 Task: Open a blank sheet, save the file as Natalie Add the quote 'The only person you are destined to become is the person you decide to be.'The only person you are destined to become is the person you decide to be.  Apply font style Apply font style Juice ITC and font size 22 Align the text to the Left .Change the text color to  Tan
Action: Mouse moved to (26, 22)
Screenshot: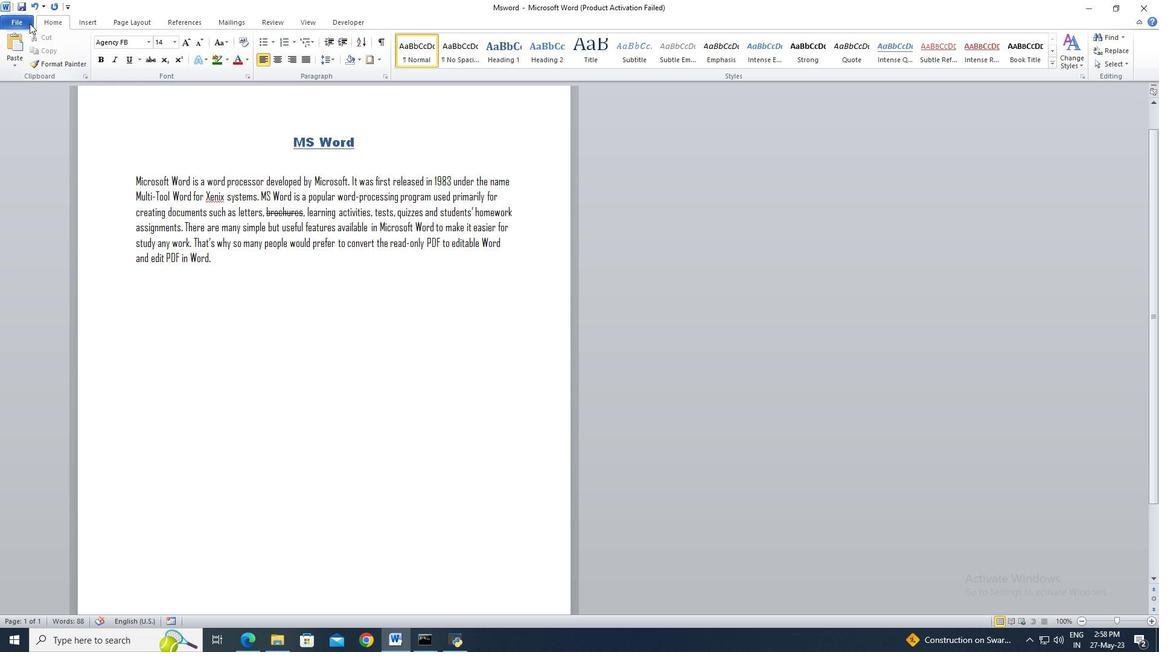 
Action: Mouse pressed left at (26, 22)
Screenshot: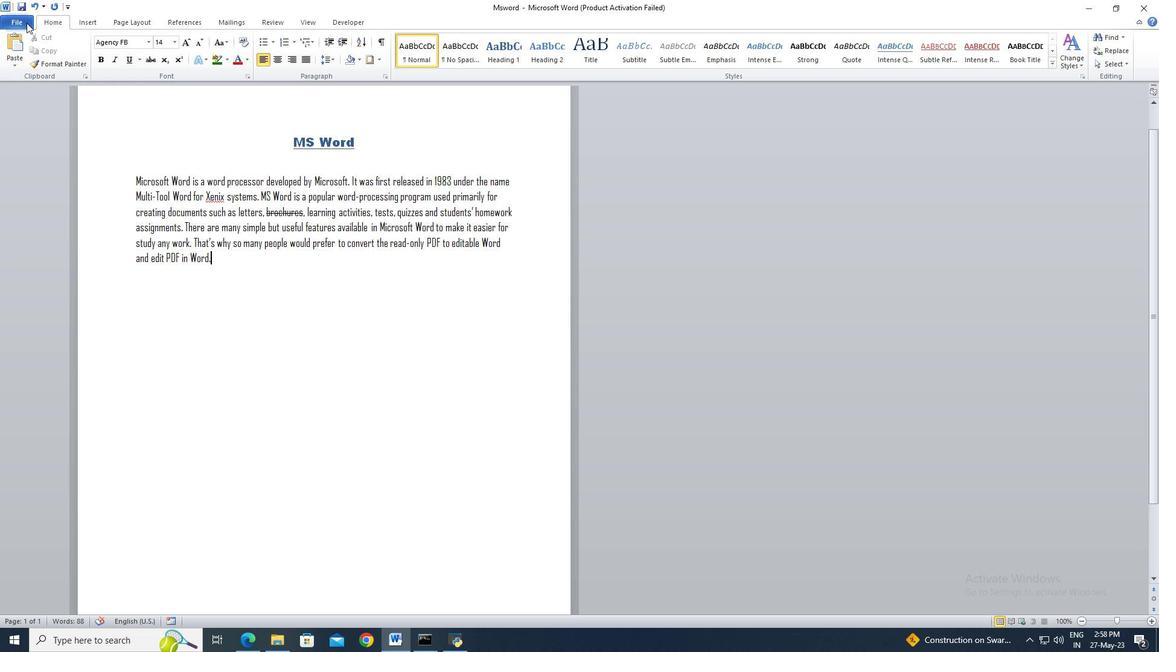 
Action: Mouse moved to (39, 153)
Screenshot: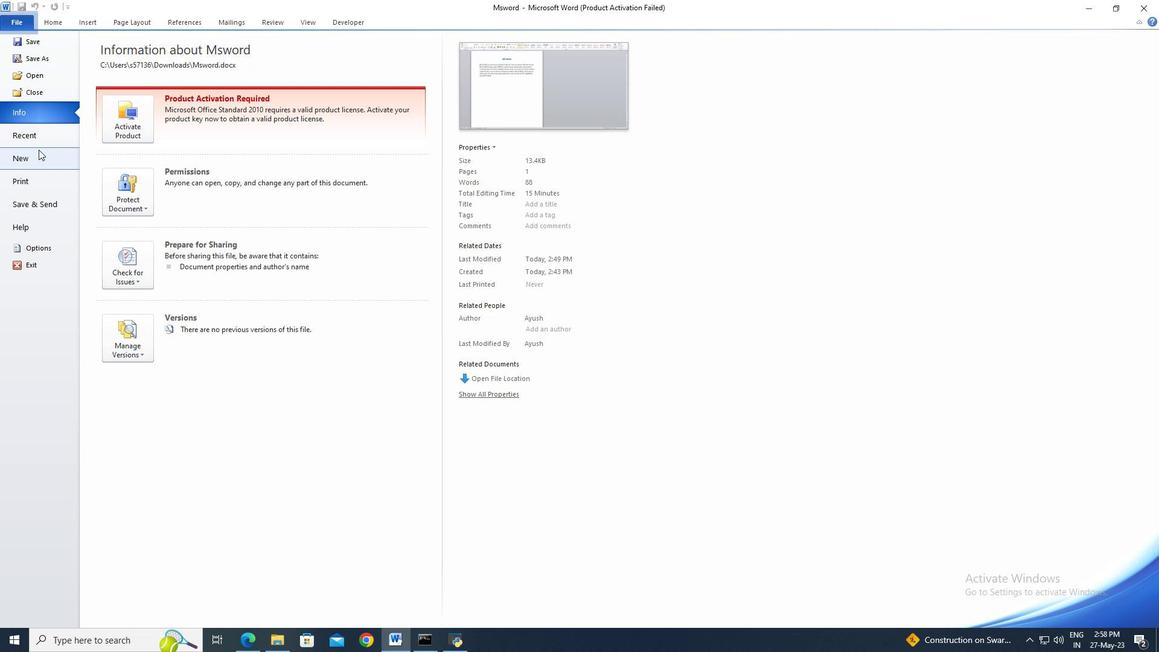 
Action: Mouse pressed left at (39, 153)
Screenshot: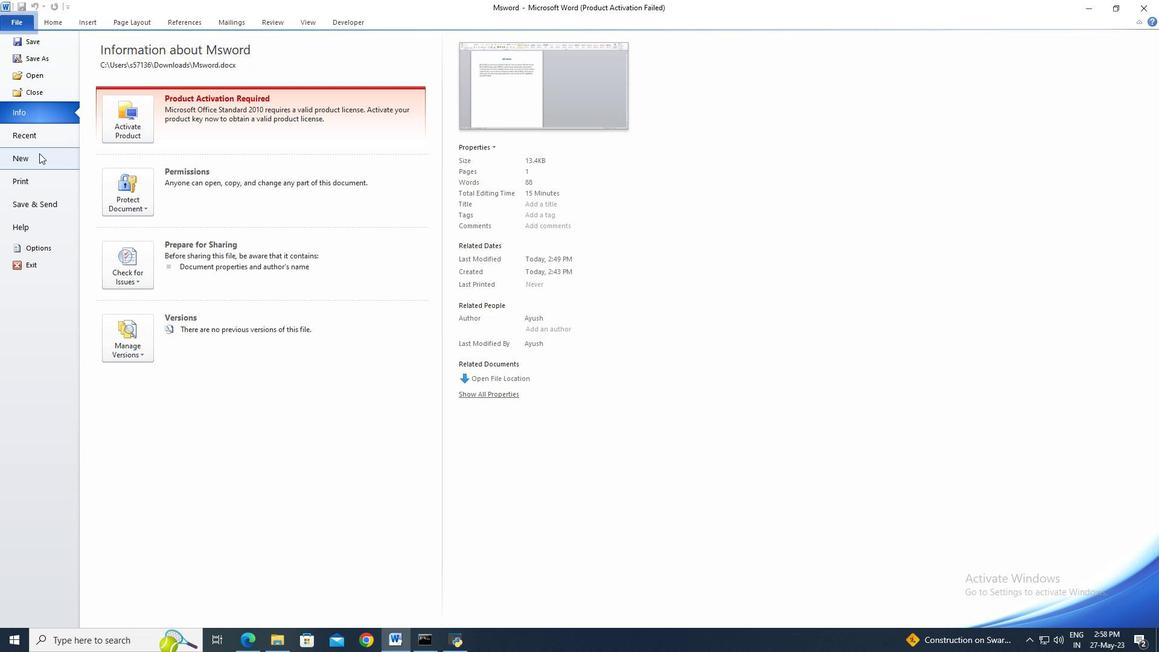 
Action: Mouse moved to (589, 295)
Screenshot: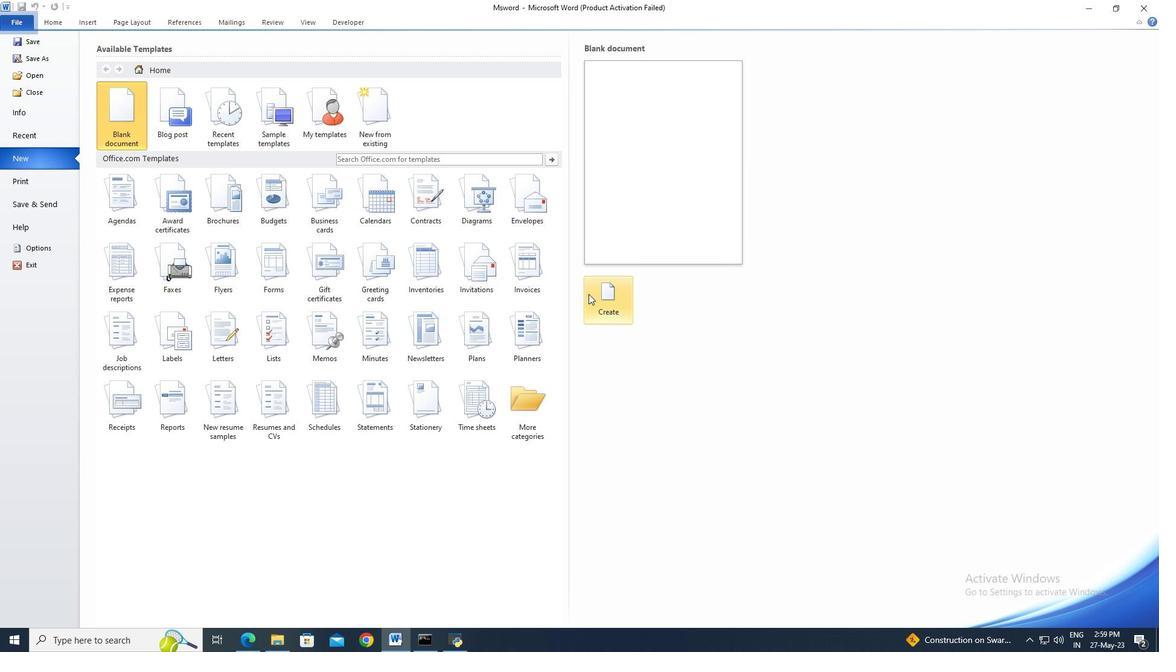 
Action: Mouse pressed left at (589, 295)
Screenshot: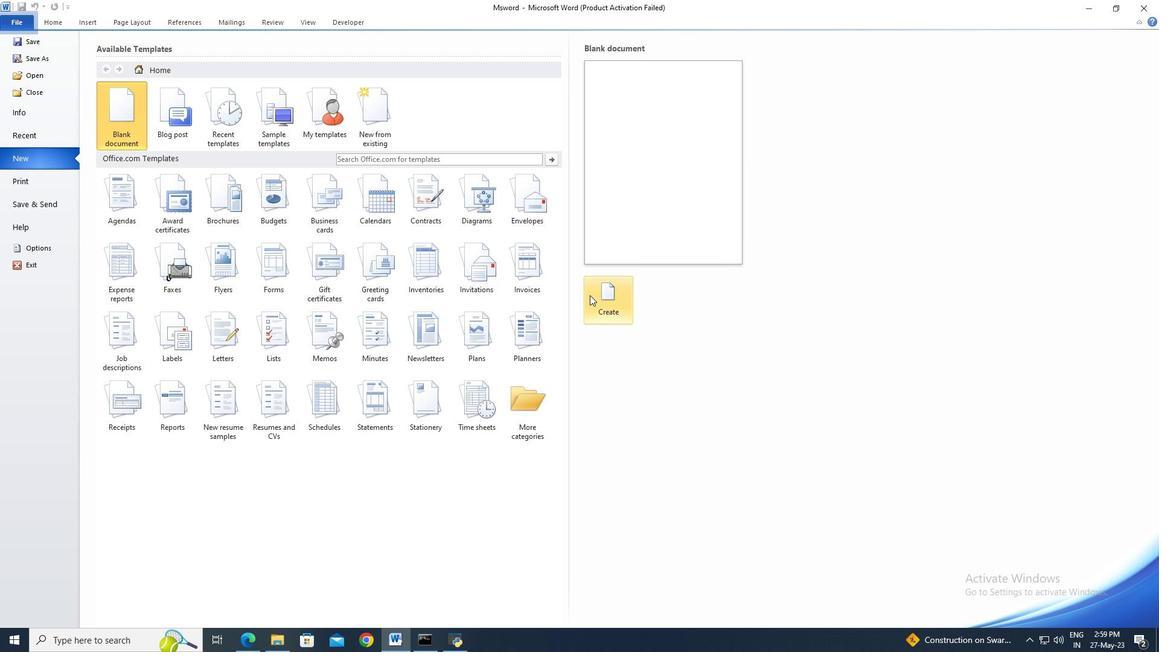 
Action: Mouse moved to (28, 27)
Screenshot: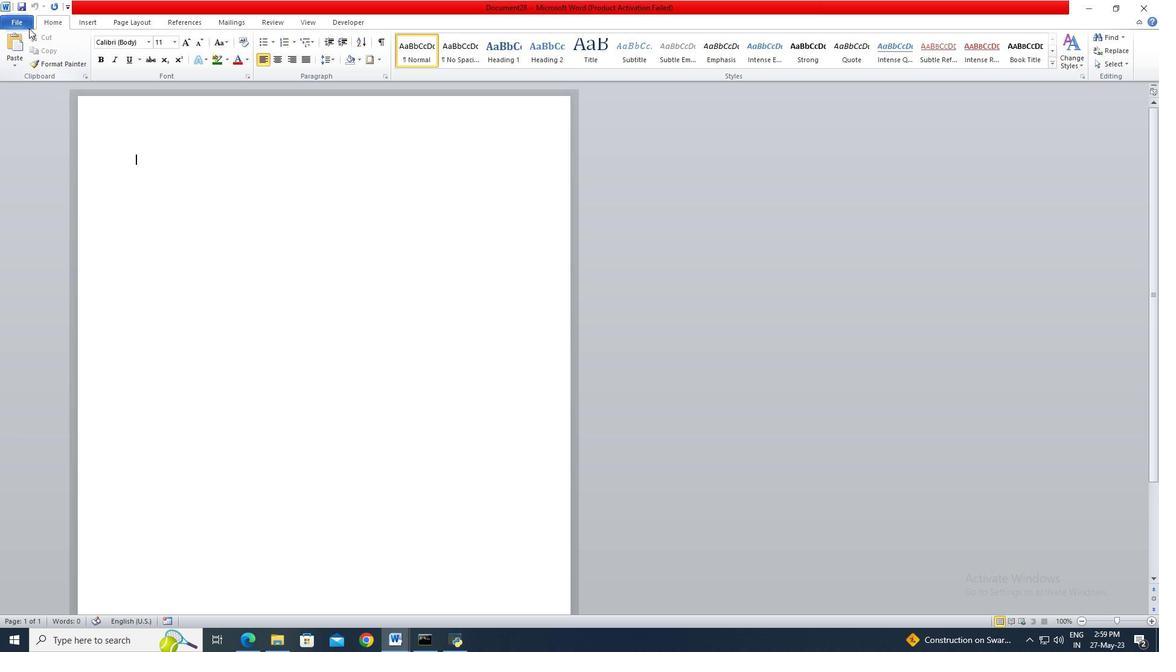 
Action: Mouse pressed left at (28, 27)
Screenshot: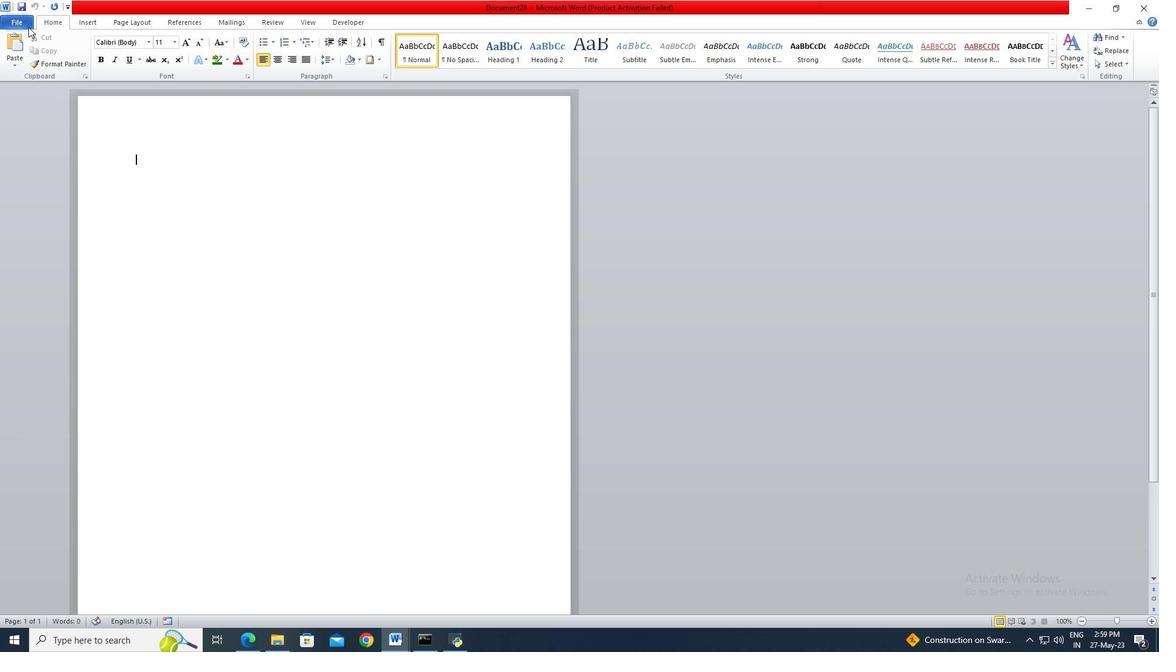 
Action: Mouse moved to (33, 53)
Screenshot: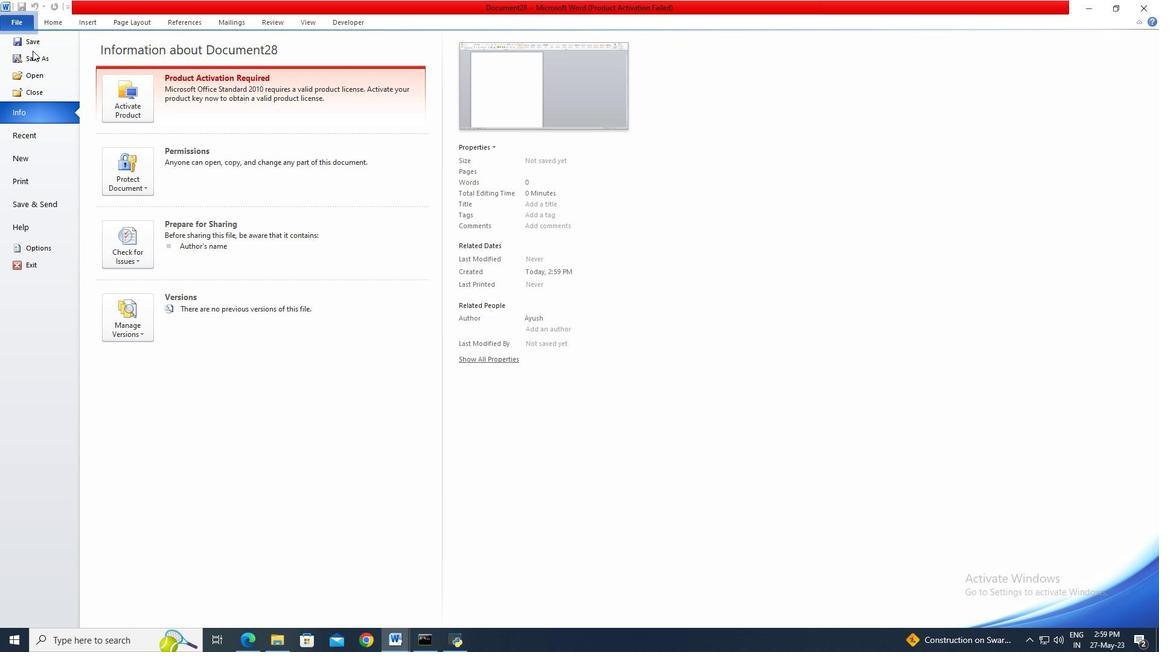 
Action: Mouse pressed left at (33, 53)
Screenshot: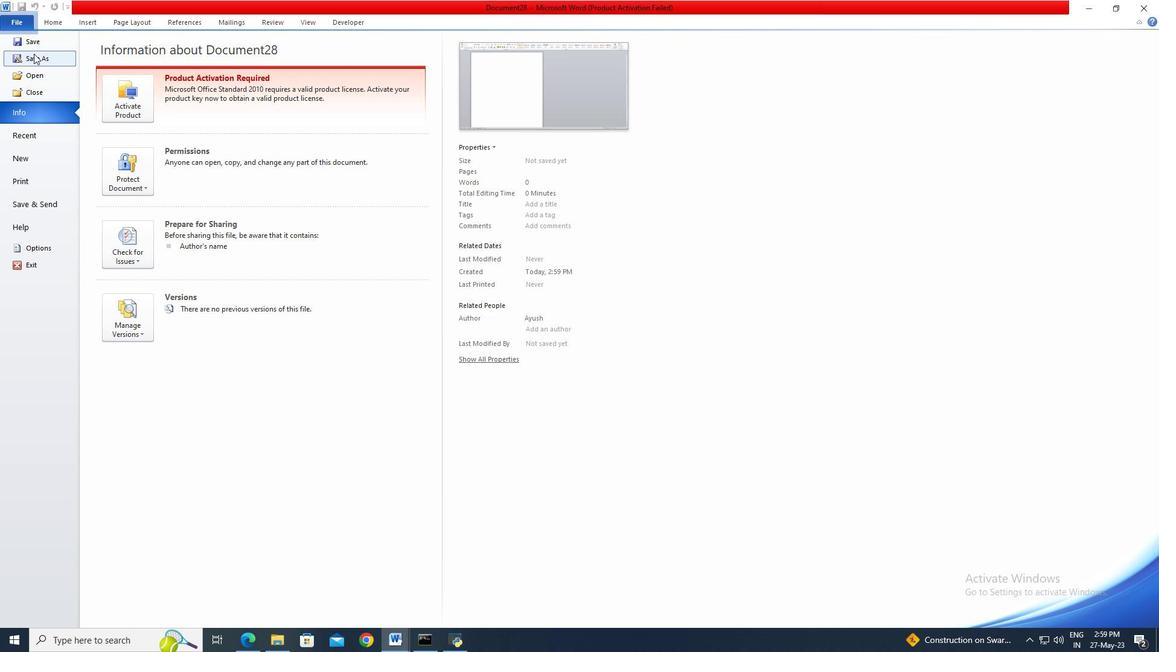 
Action: Mouse moved to (47, 128)
Screenshot: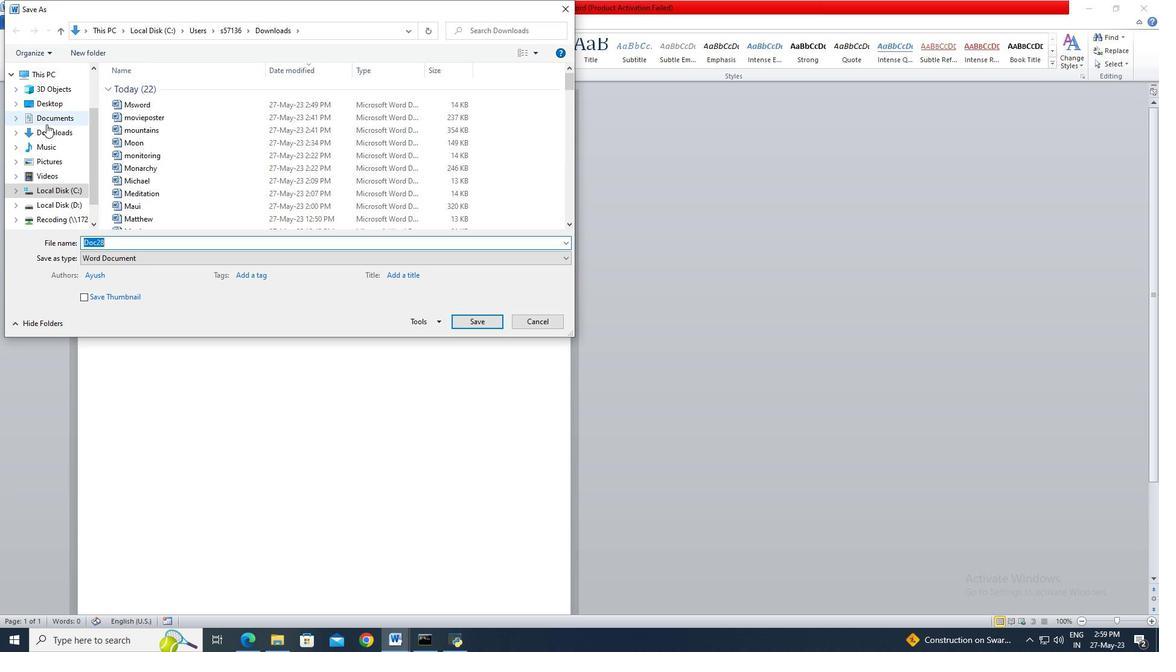 
Action: Mouse pressed left at (47, 128)
Screenshot: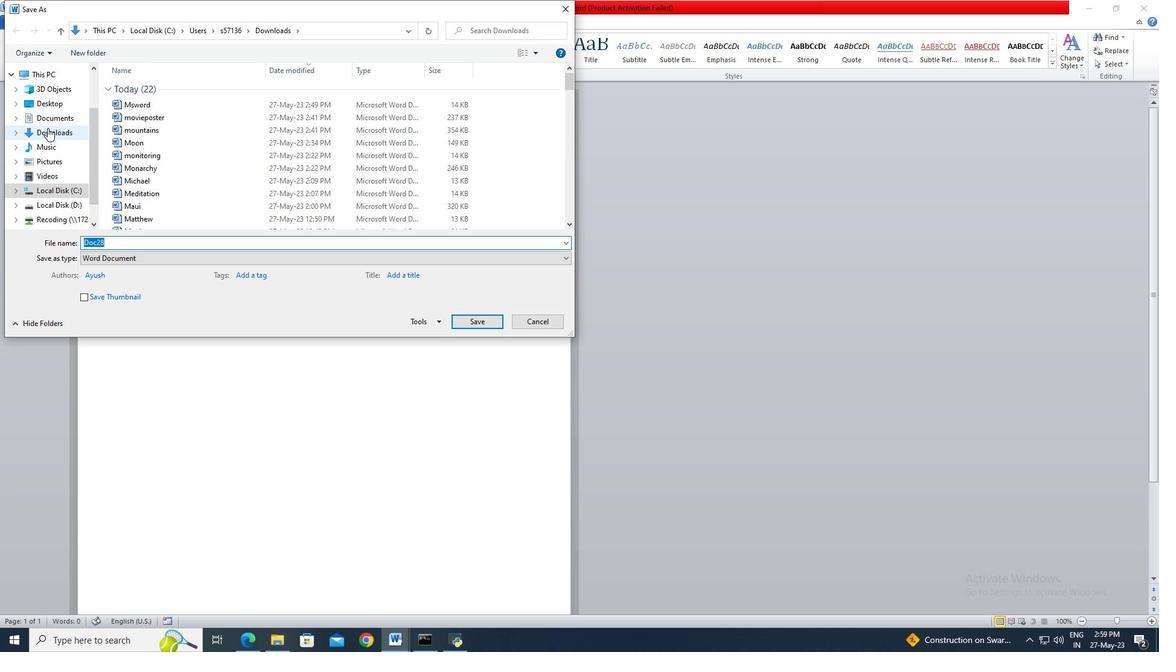 
Action: Mouse moved to (109, 241)
Screenshot: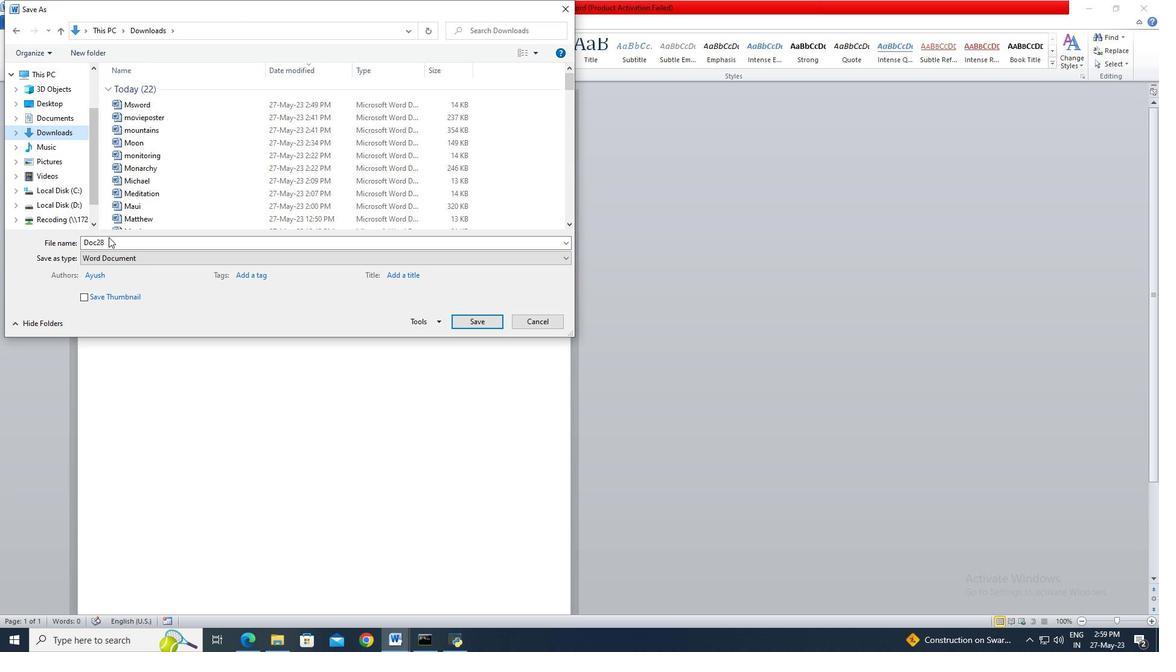 
Action: Mouse pressed left at (109, 241)
Screenshot: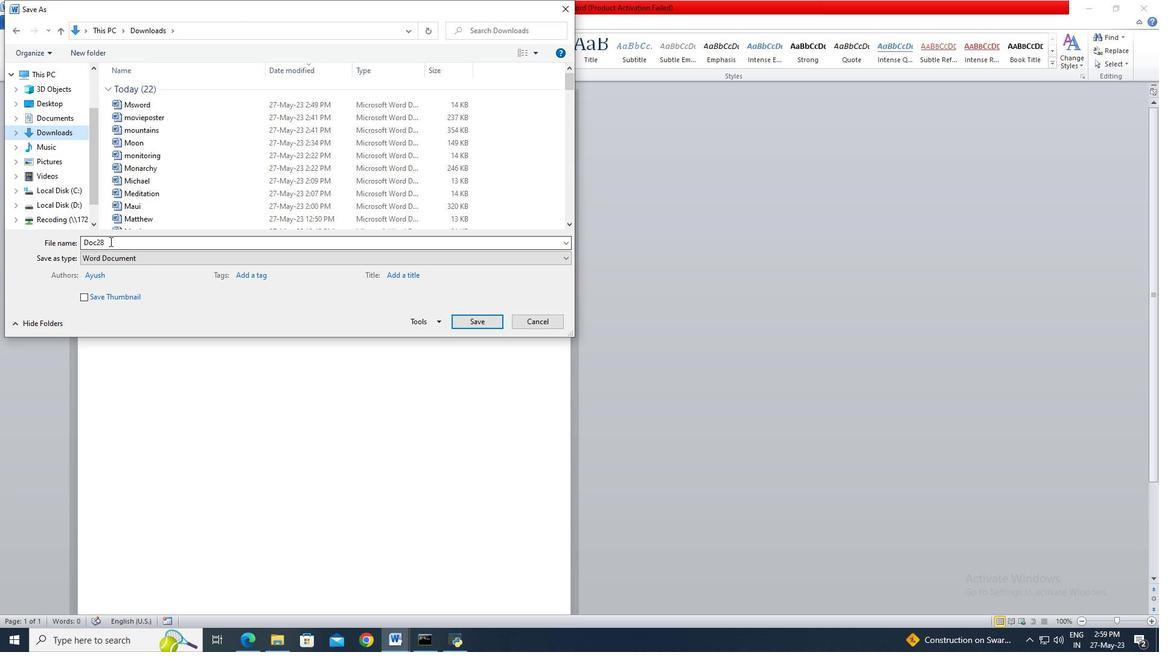 
Action: Key pressed <Key.shift>Natalie
Screenshot: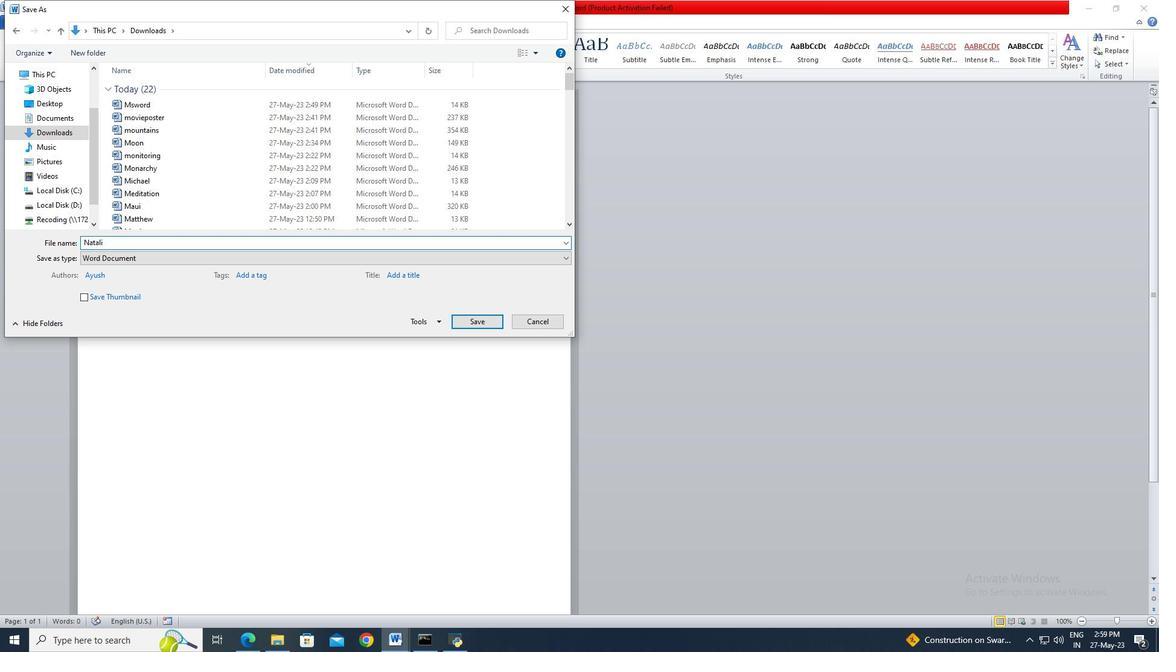 
Action: Mouse moved to (484, 318)
Screenshot: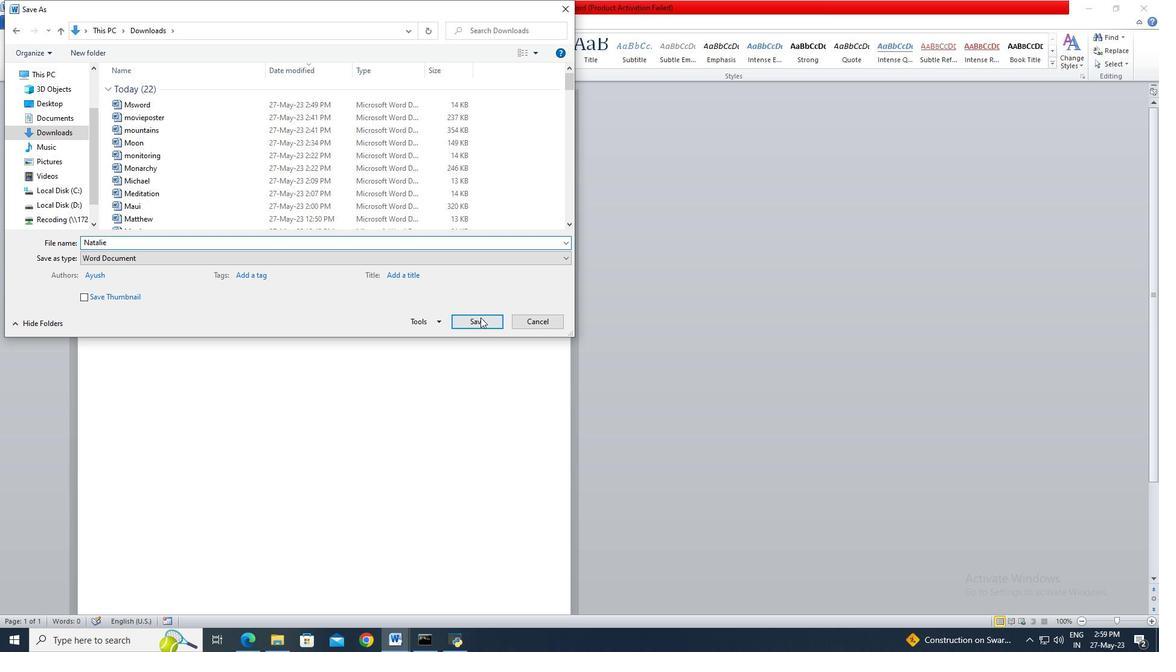 
Action: Mouse pressed left at (484, 318)
Screenshot: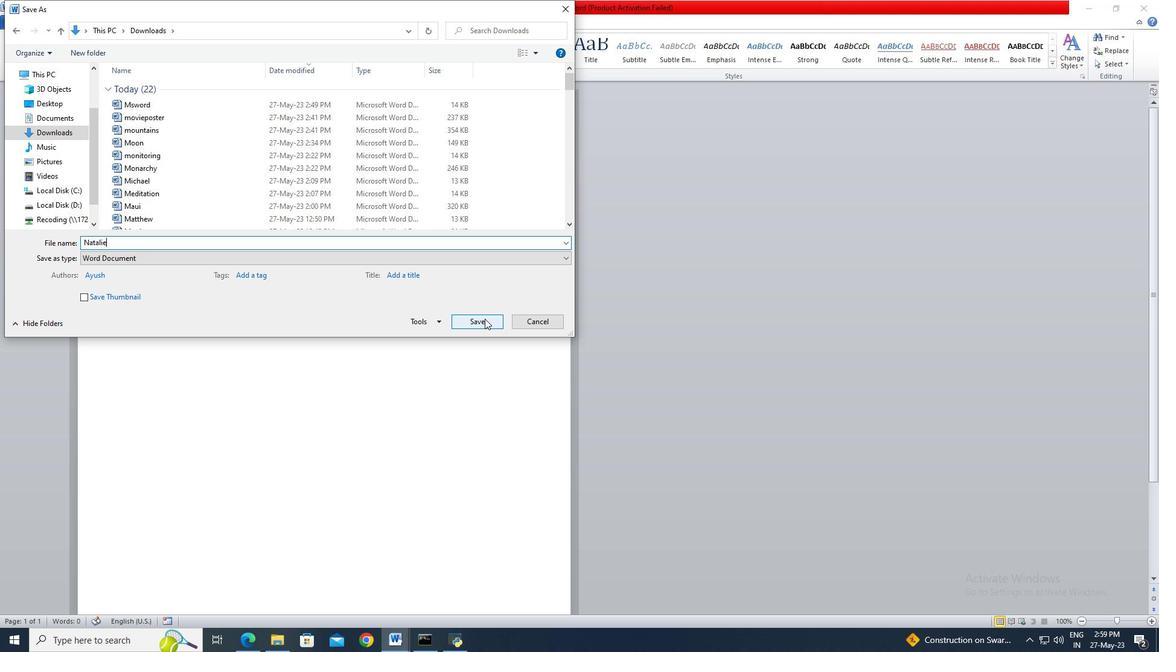 
Action: Mouse moved to (432, 277)
Screenshot: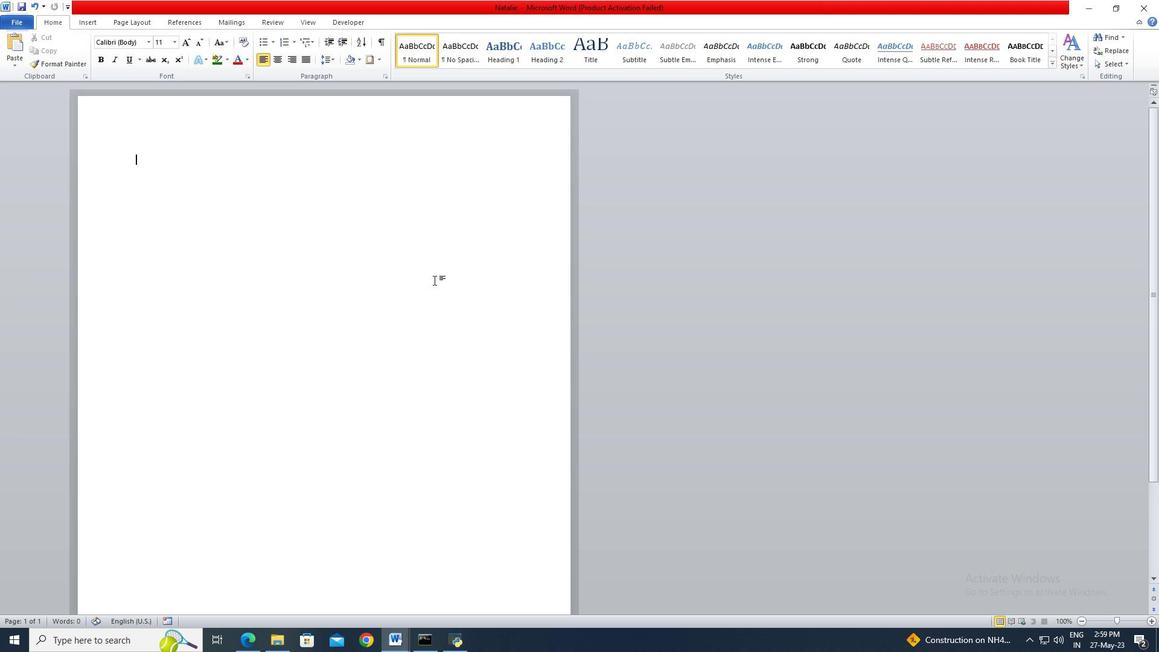 
Action: Key pressed <Key.shift>"<Key.shift>The<Key.space>only<Key.space>person<Key.space>you<Key.space>are<Key.space>destined<Key.space>to<Key.space>become<Key.space>is<Key.space>the<Key.space>person<Key.space>you<Key.space>decide<Key.space>to<Key.space>be.<Key.shift>"ctrl+A
Screenshot: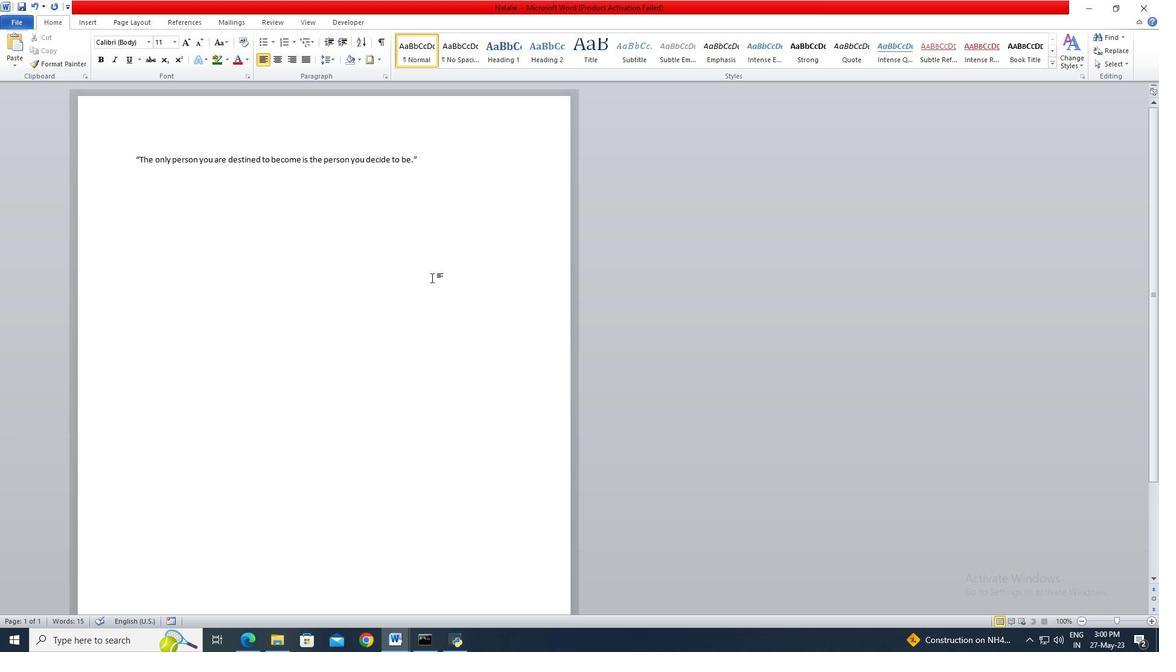 
Action: Mouse moved to (141, 44)
Screenshot: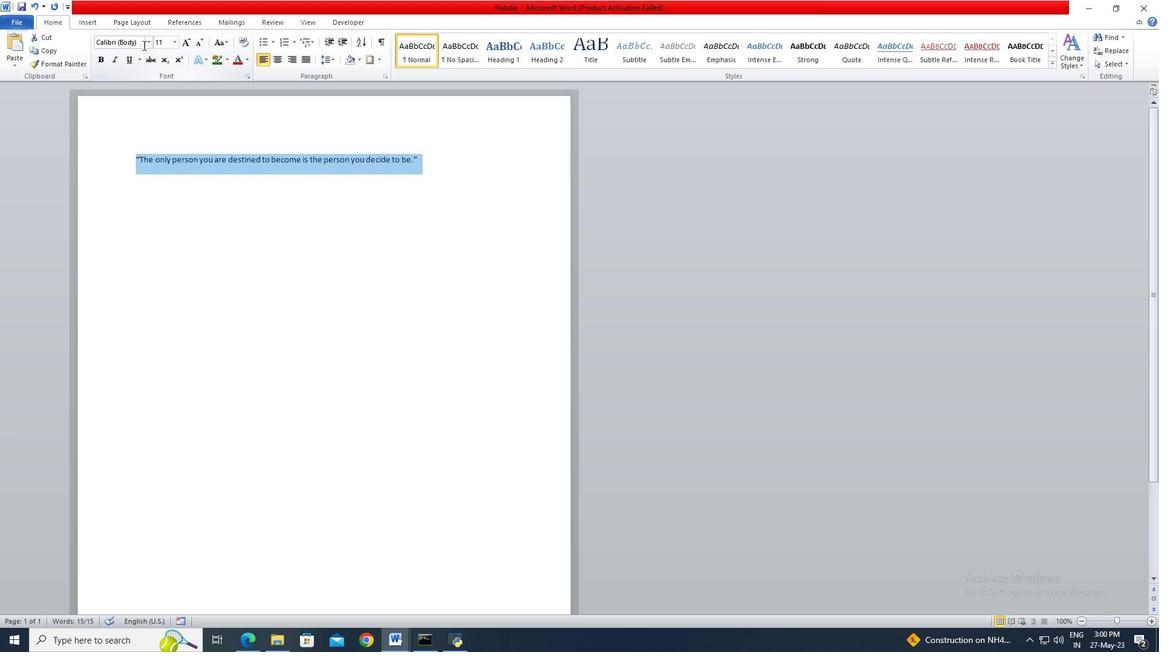 
Action: Mouse pressed left at (141, 44)
Screenshot: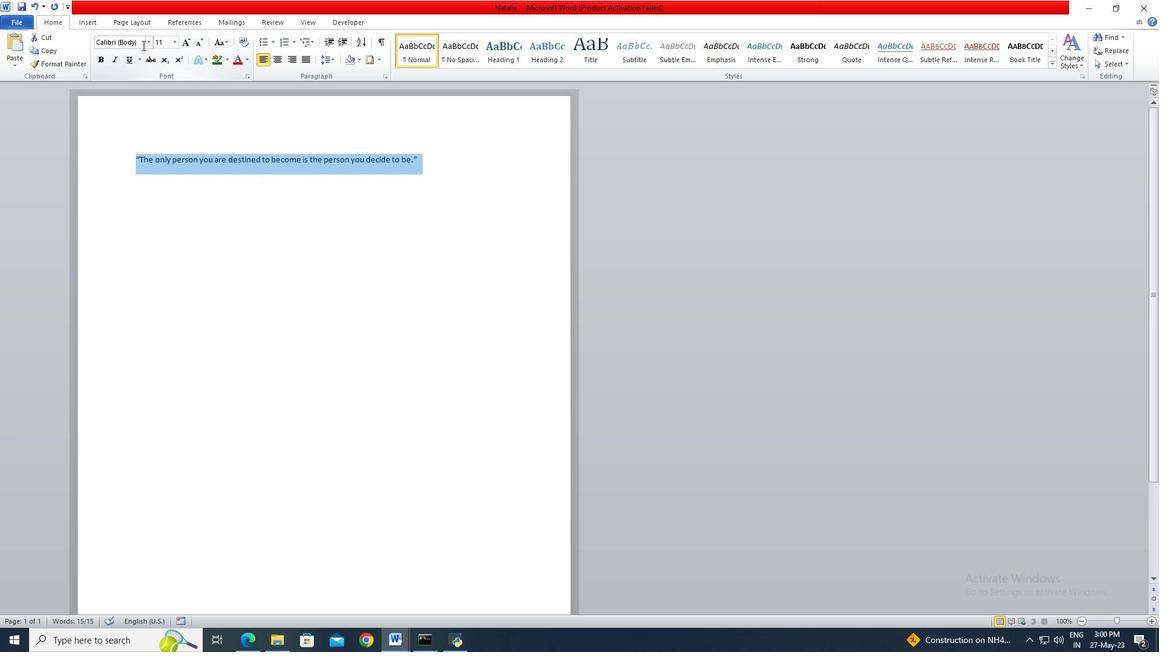 
Action: Key pressed <Key.shift>Juice<Key.space><Key.shift>ITC<Key.enter>
Screenshot: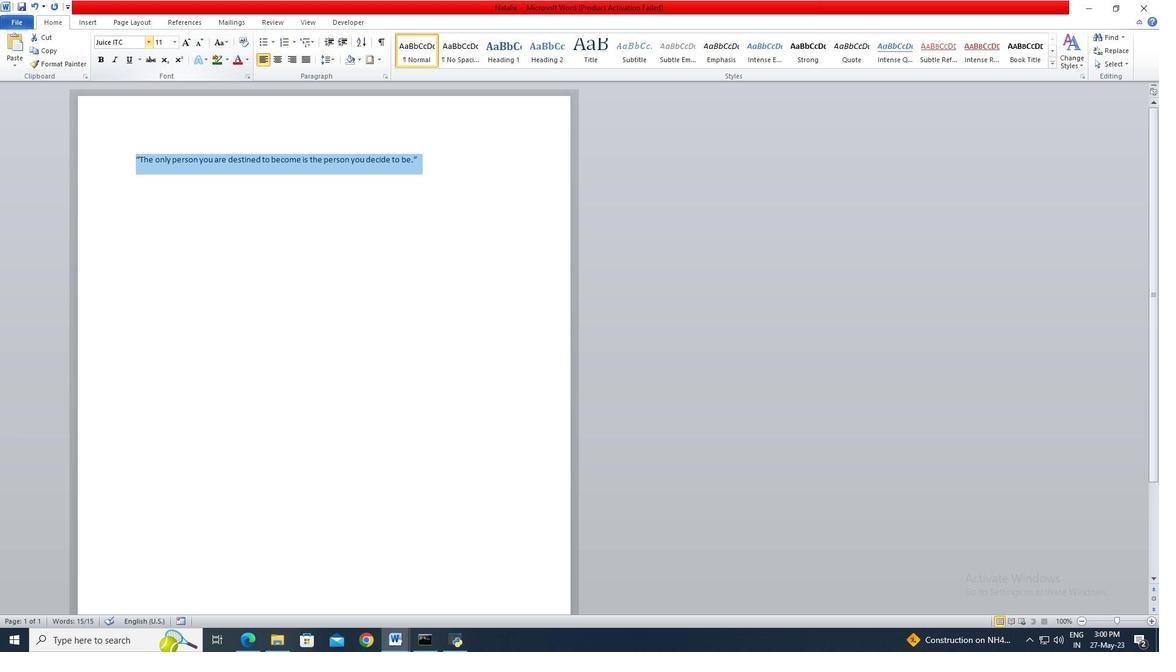 
Action: Mouse moved to (161, 46)
Screenshot: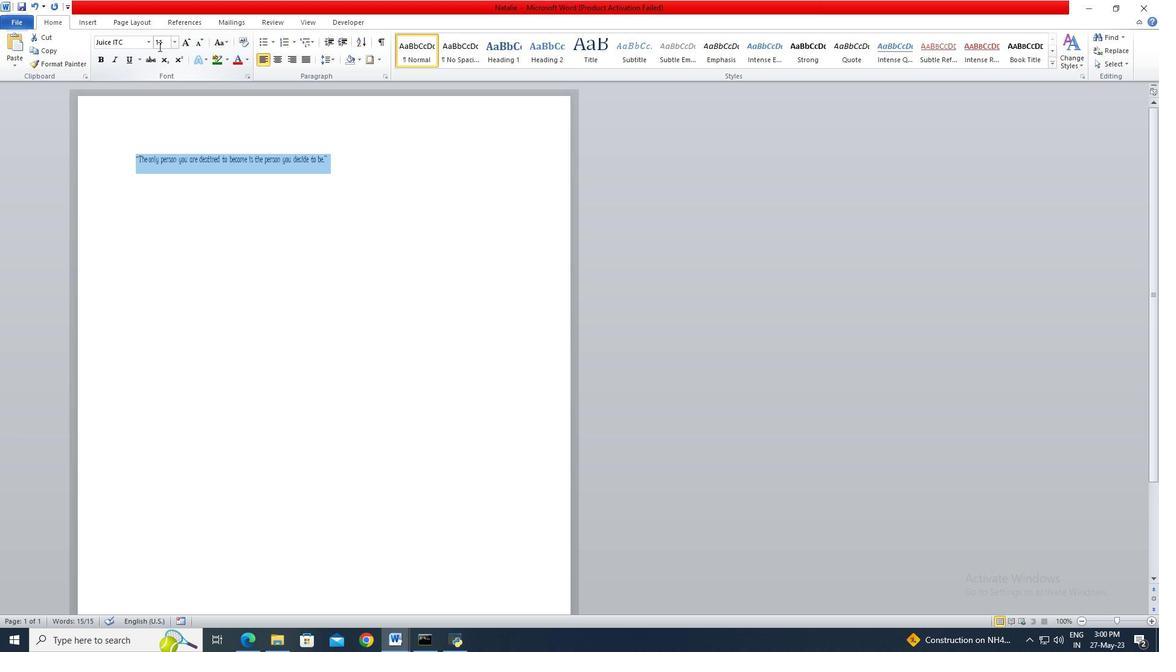 
Action: Mouse pressed left at (161, 46)
Screenshot: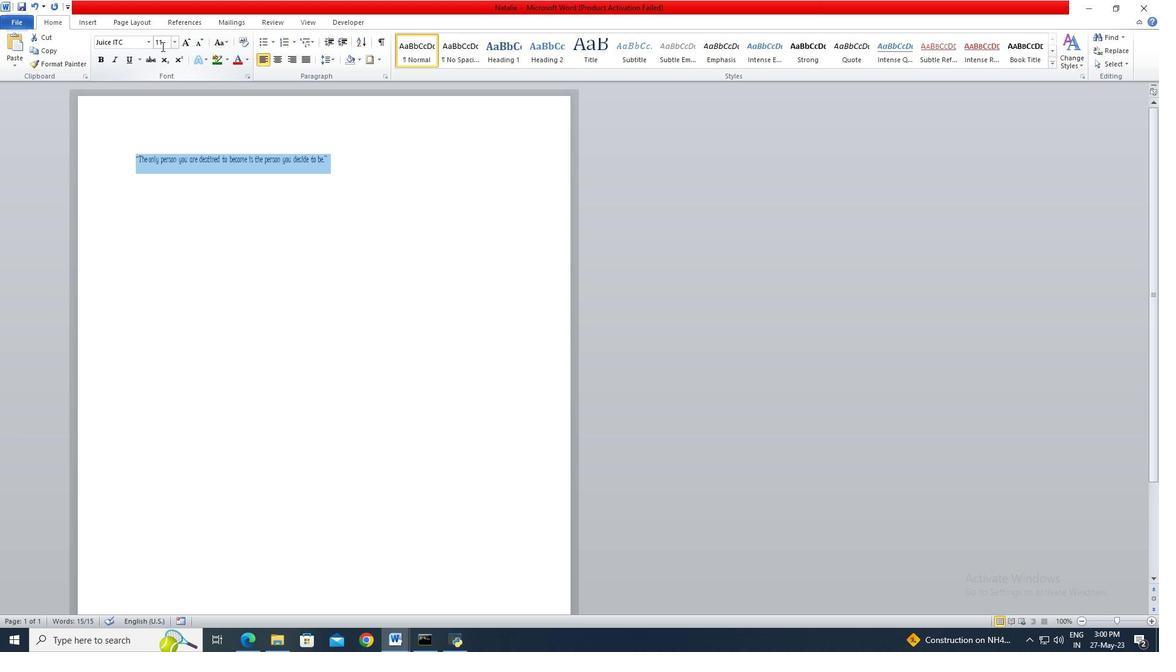 
Action: Key pressed 22<Key.enter>
Screenshot: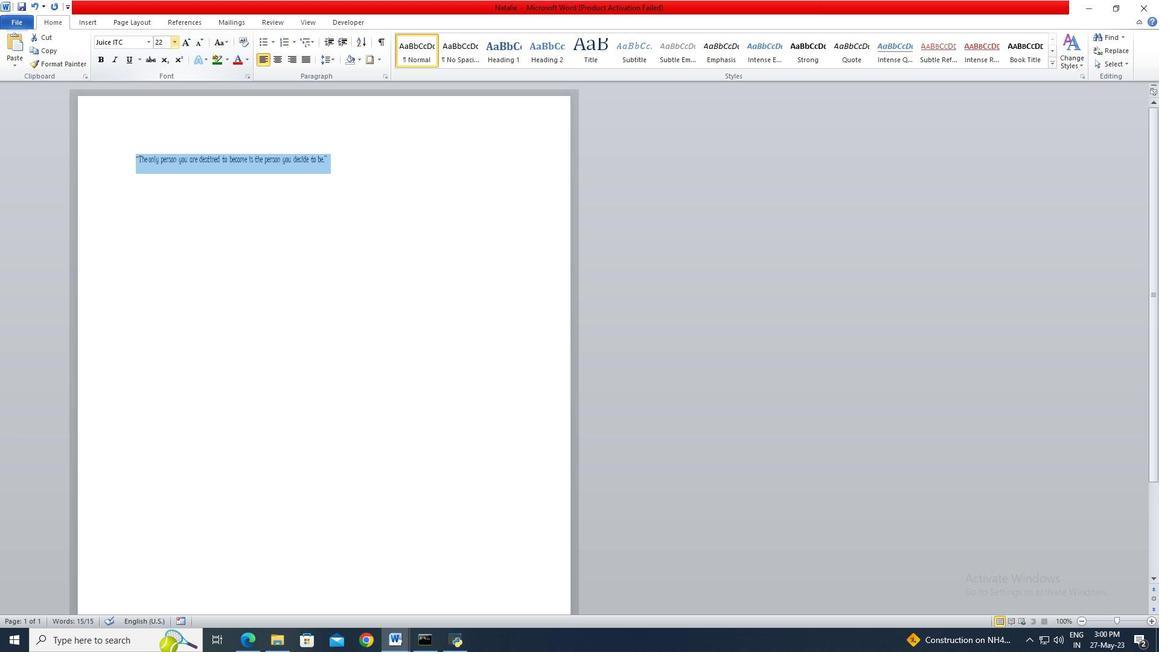 
Action: Mouse moved to (257, 60)
Screenshot: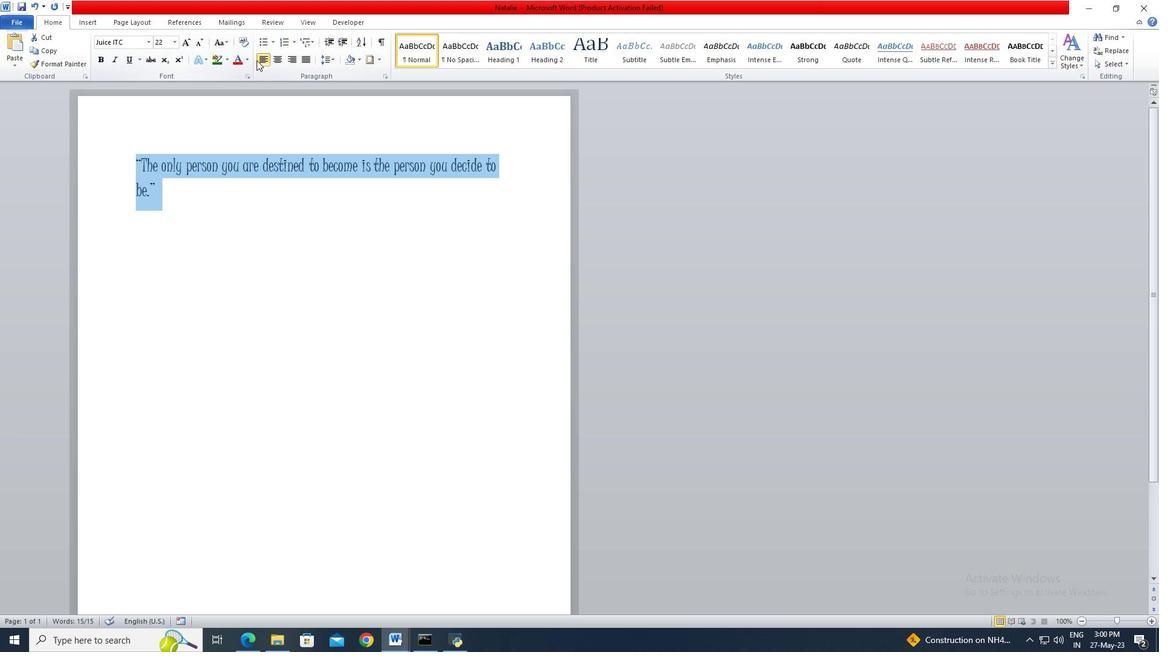 
Action: Mouse pressed left at (257, 60)
Screenshot: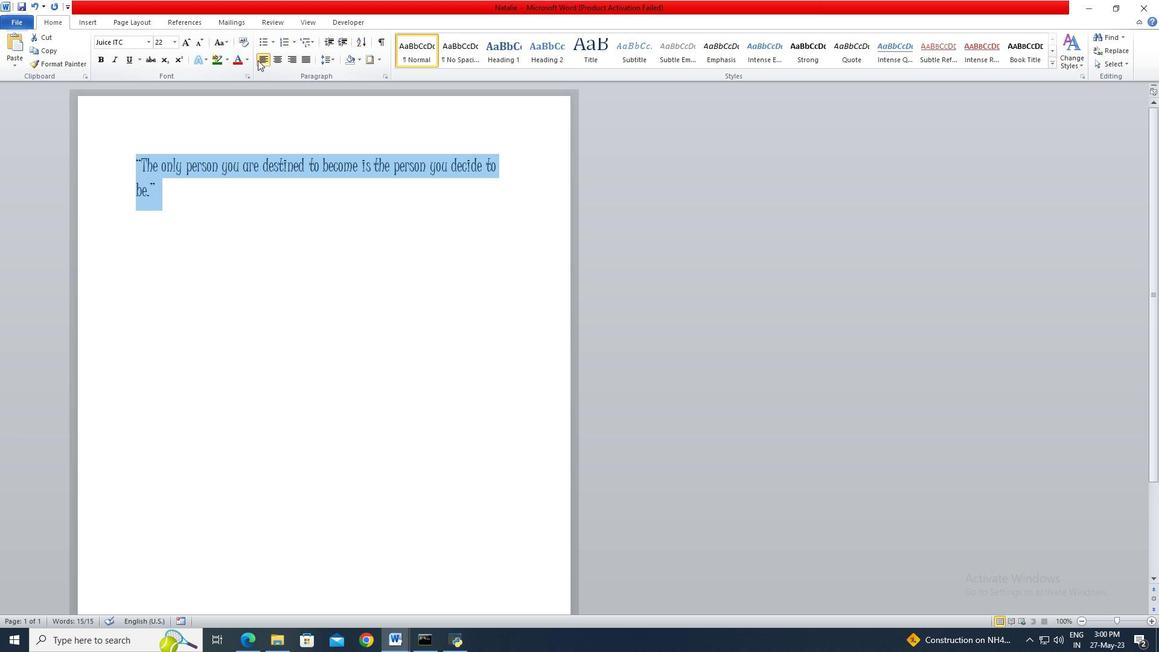 
Action: Mouse moved to (248, 59)
Screenshot: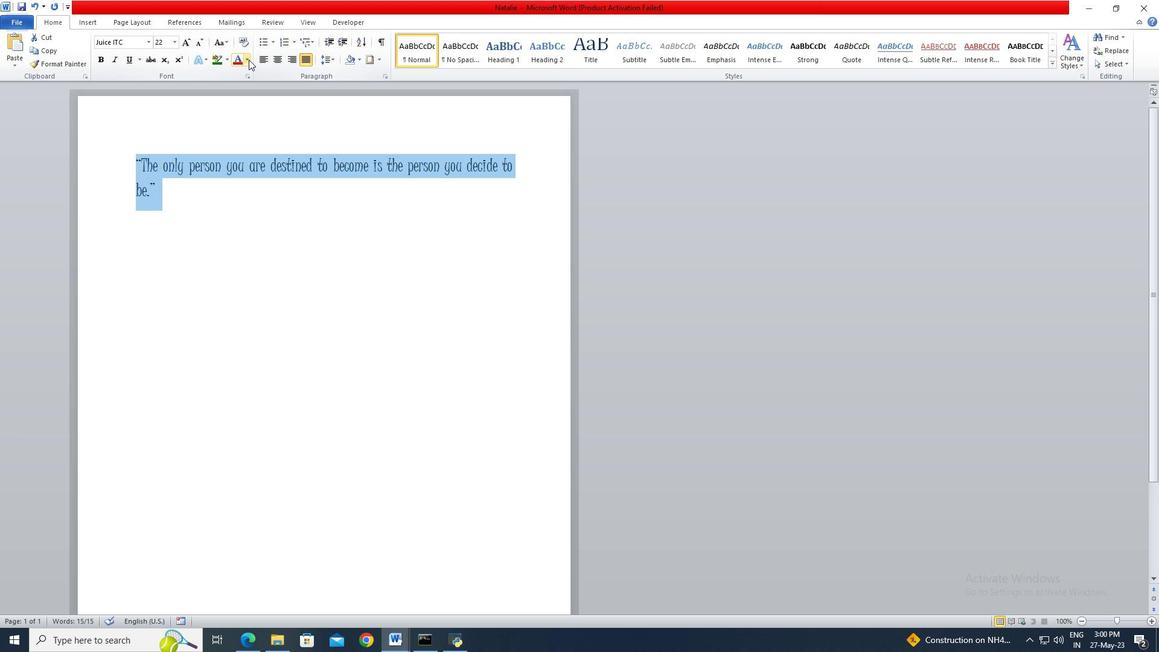
Action: Mouse pressed left at (248, 59)
Screenshot: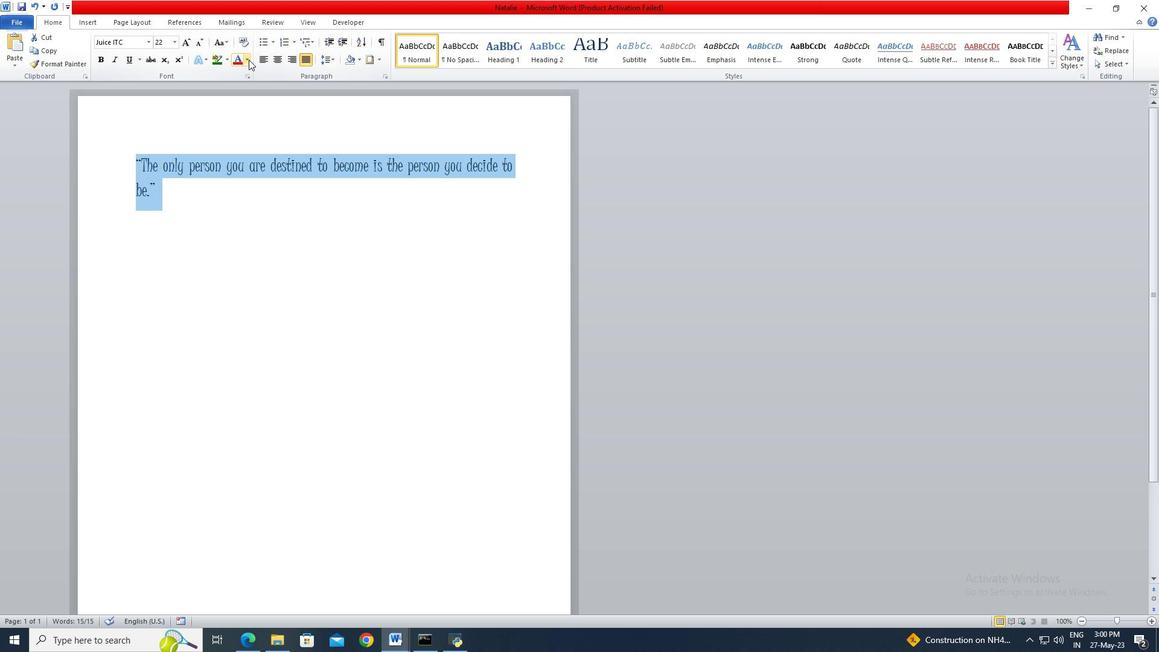 
Action: Mouse moved to (301, 194)
Screenshot: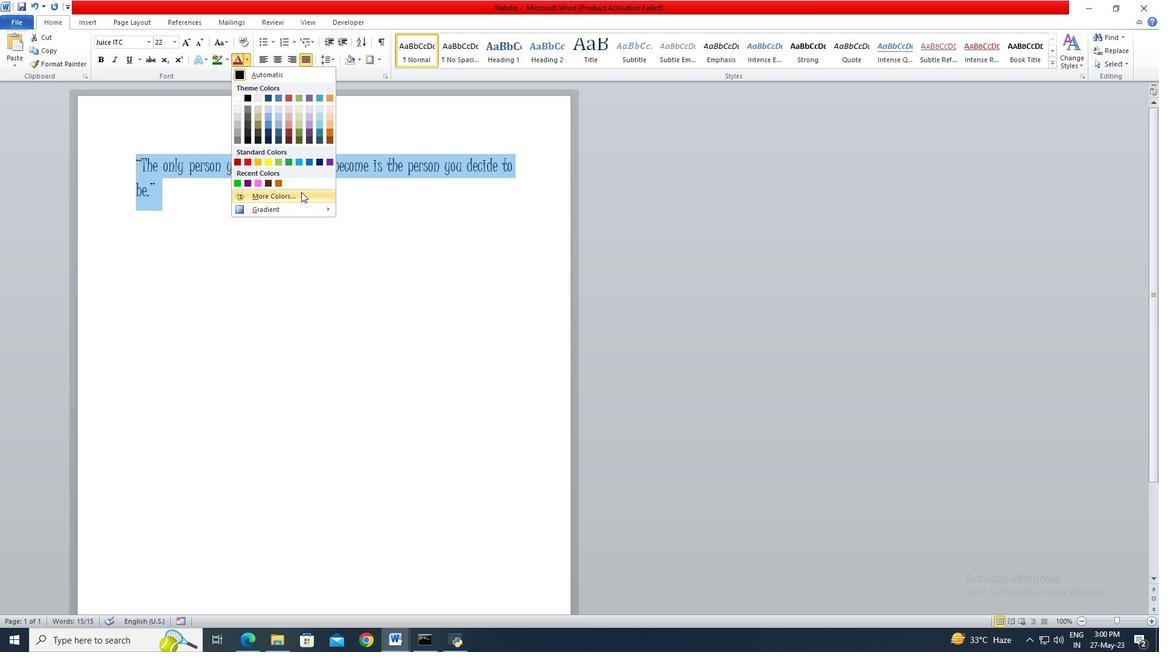 
Action: Mouse pressed left at (301, 194)
Screenshot: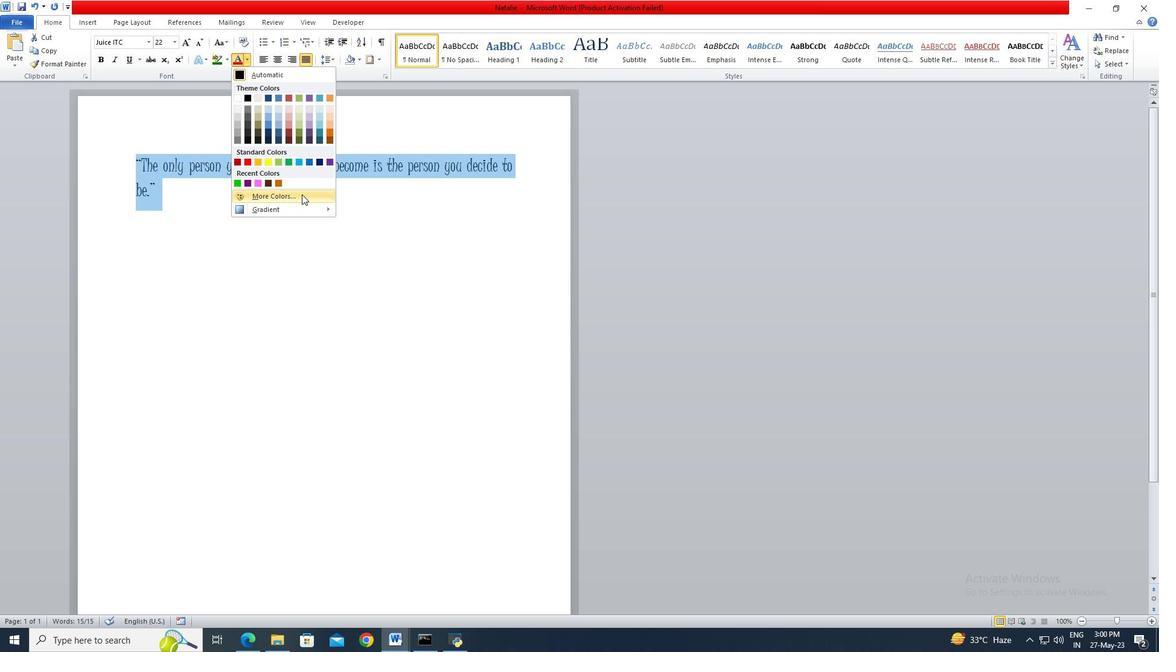 
Action: Mouse moved to (528, 332)
Screenshot: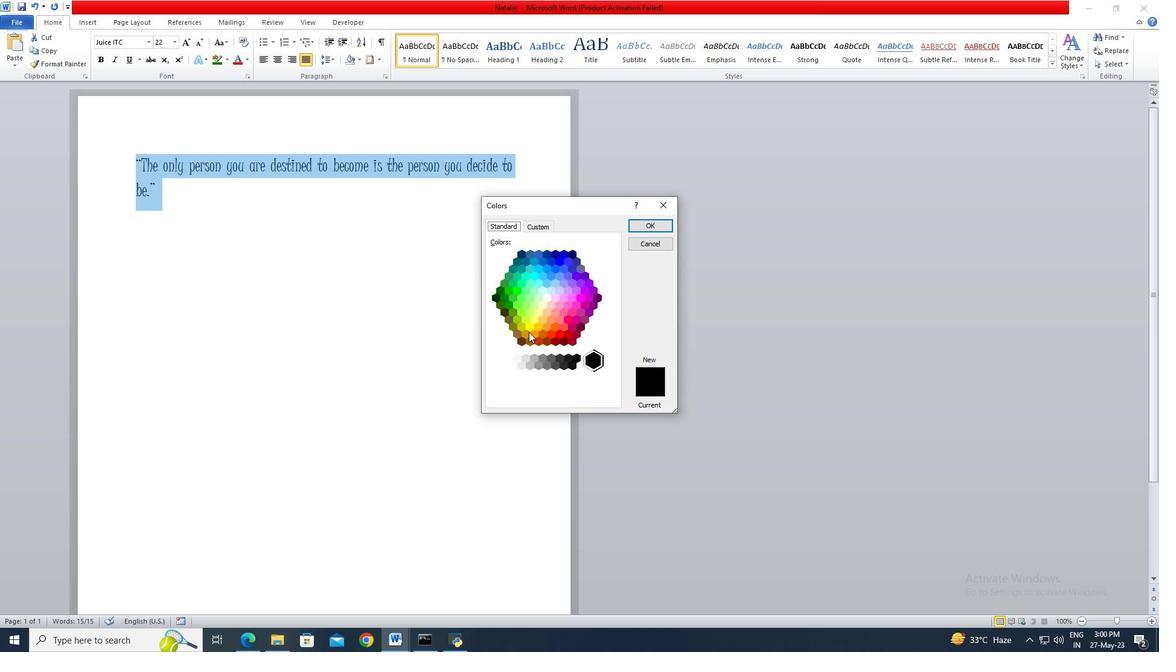 
Action: Mouse pressed left at (528, 332)
Screenshot: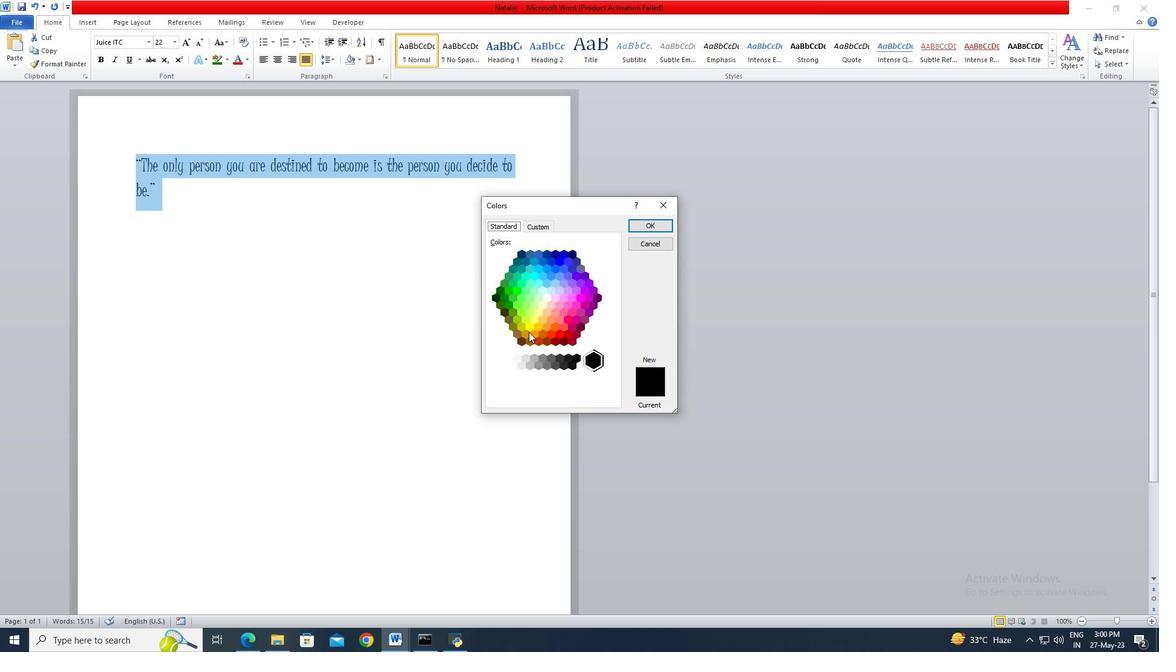 
Action: Mouse moved to (658, 224)
Screenshot: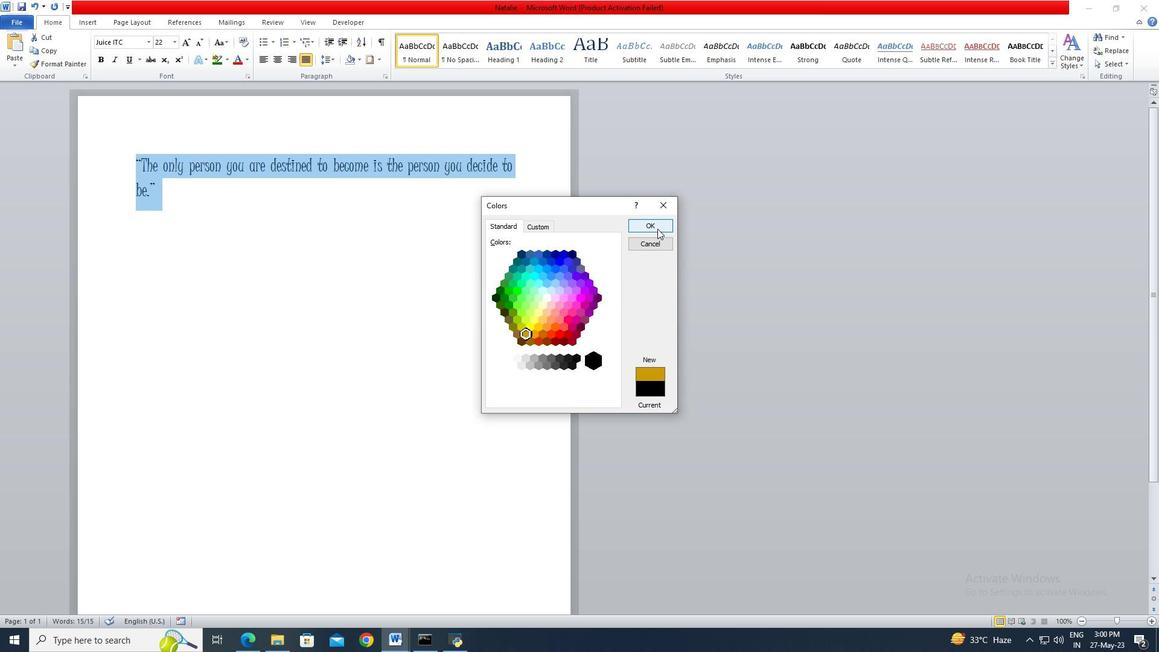 
Action: Mouse pressed left at (658, 224)
Screenshot: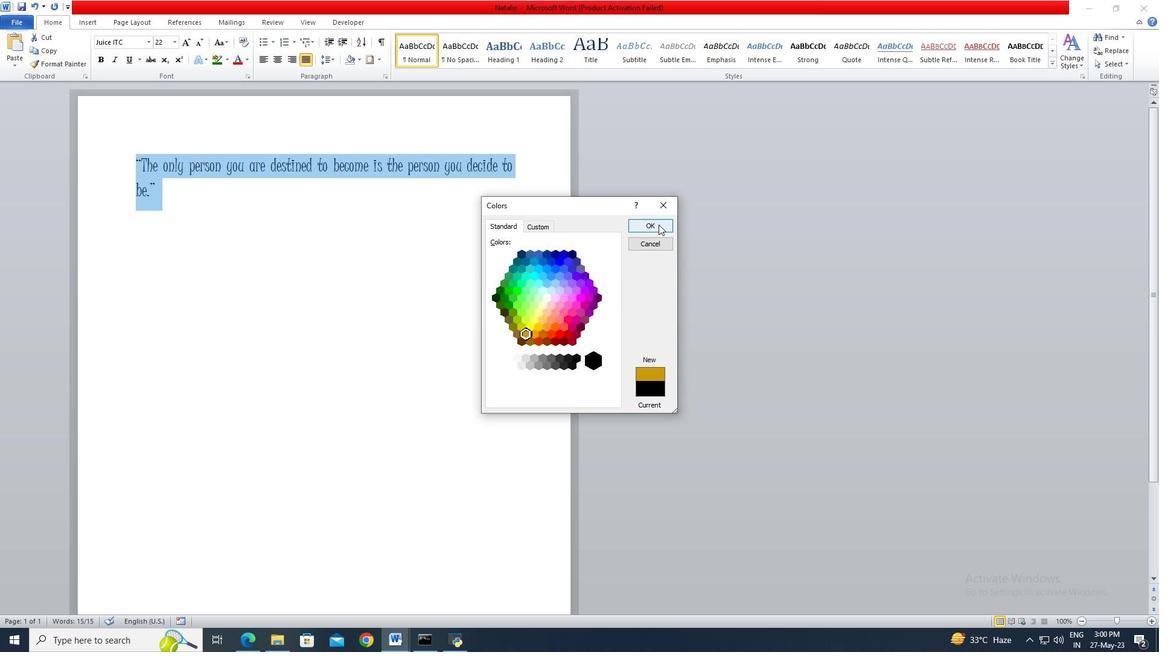 
Action: Mouse moved to (537, 217)
Screenshot: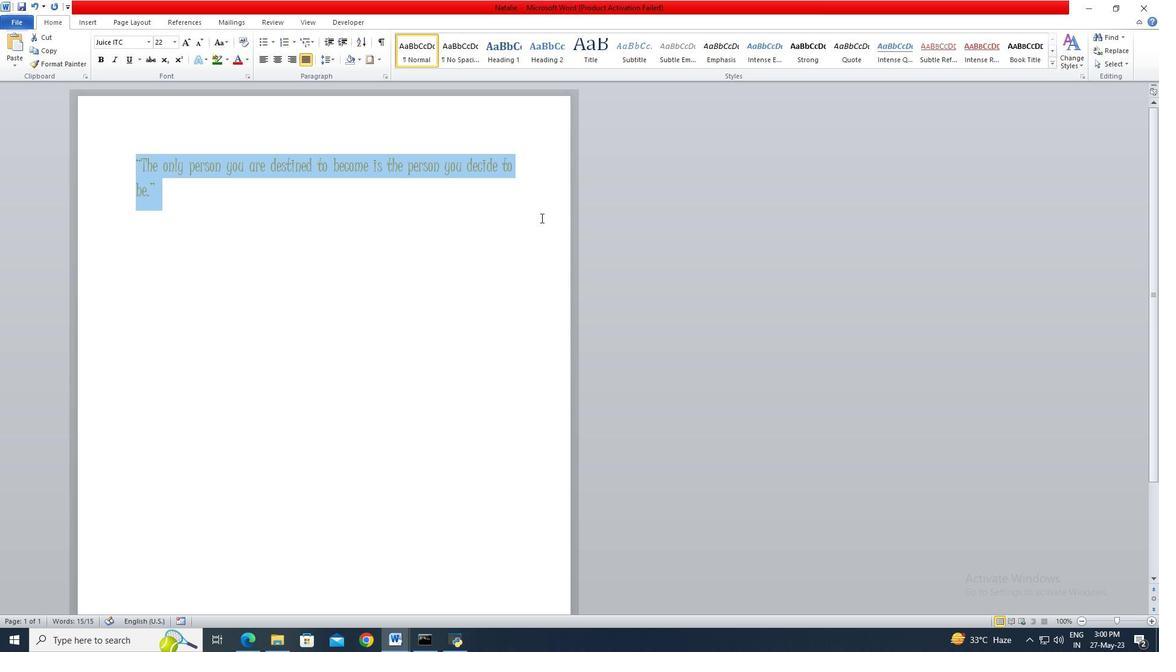 
Action: Mouse pressed left at (537, 217)
Screenshot: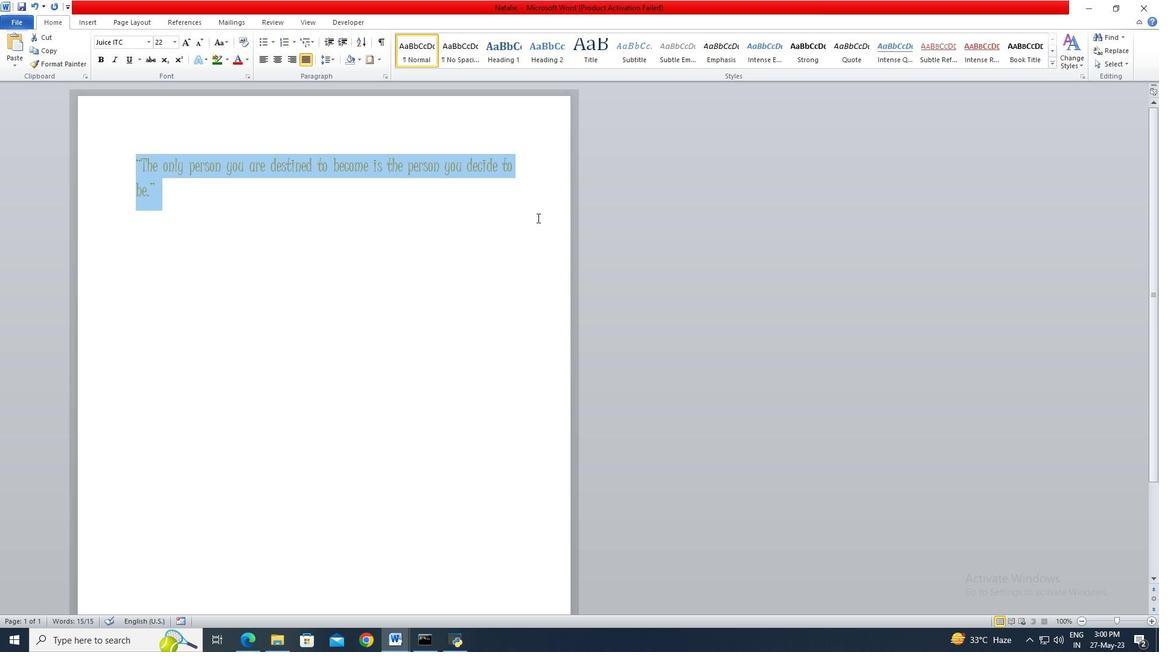 
